 Task: Select the audio device "wavemapper" in WaveOut audio output.
Action: Mouse moved to (107, 10)
Screenshot: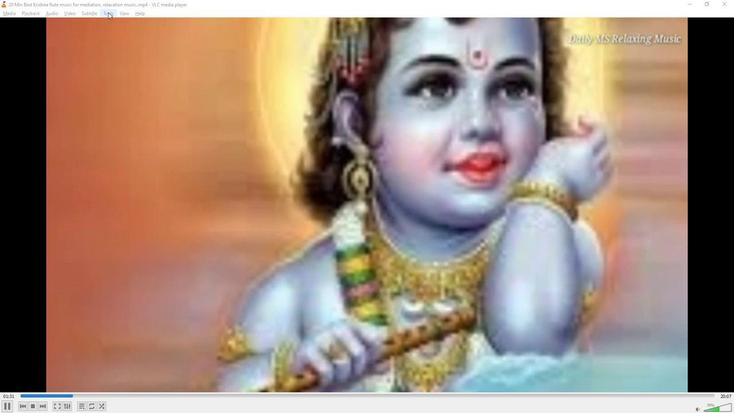 
Action: Mouse pressed left at (107, 10)
Screenshot: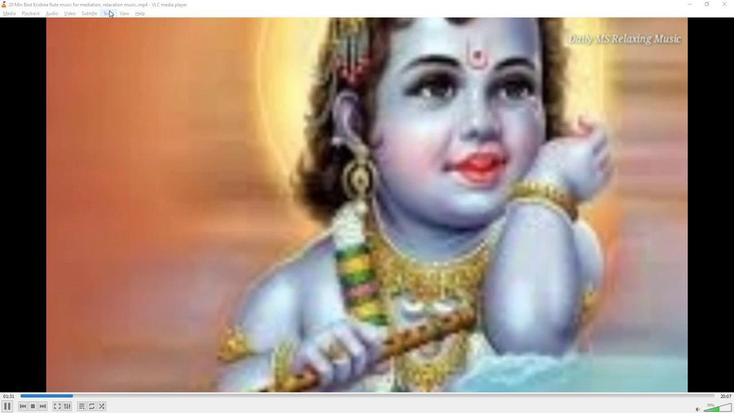 
Action: Mouse moved to (106, 104)
Screenshot: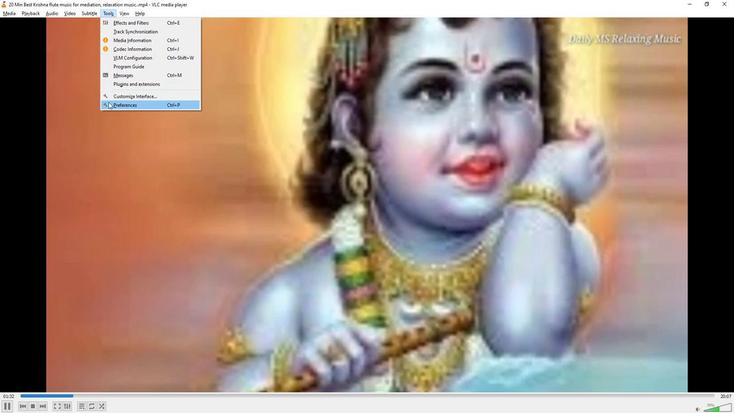 
Action: Mouse pressed left at (106, 104)
Screenshot: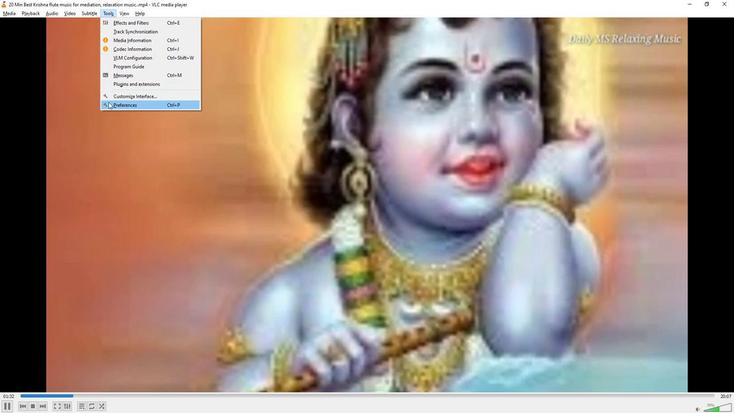 
Action: Mouse moved to (242, 340)
Screenshot: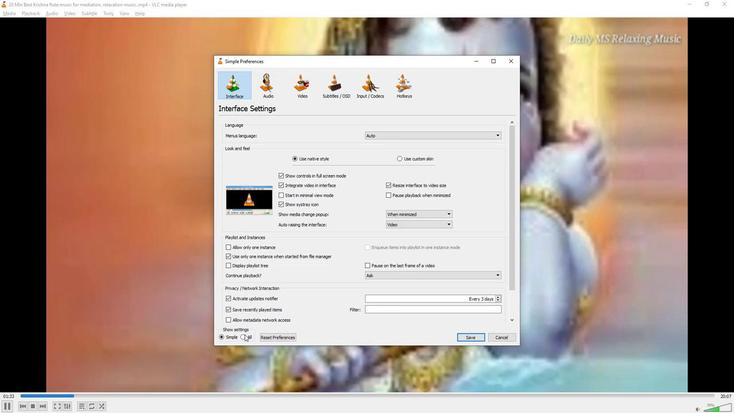 
Action: Mouse pressed left at (242, 340)
Screenshot: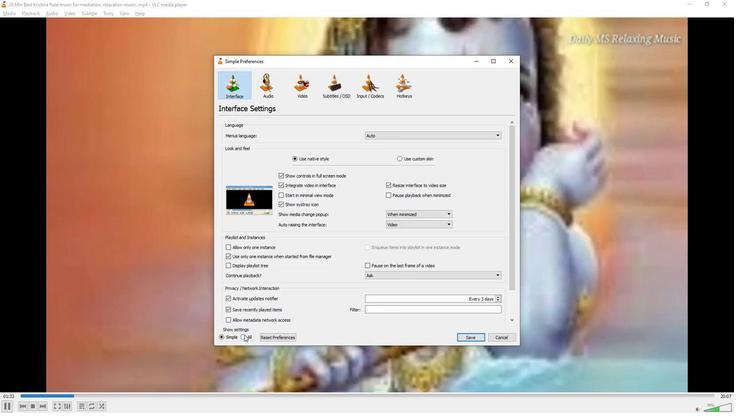 
Action: Mouse moved to (230, 175)
Screenshot: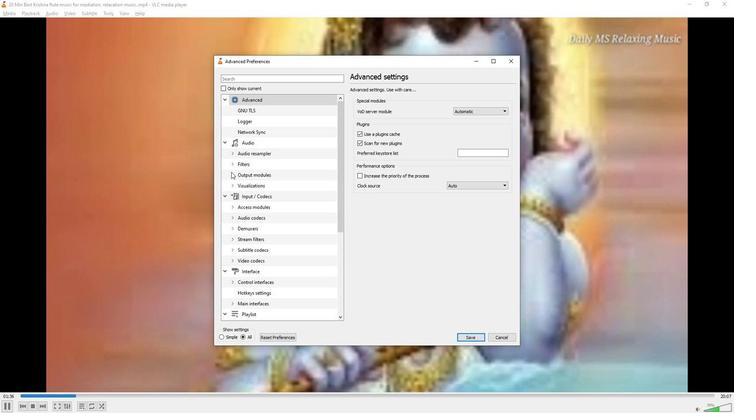 
Action: Mouse pressed left at (230, 175)
Screenshot: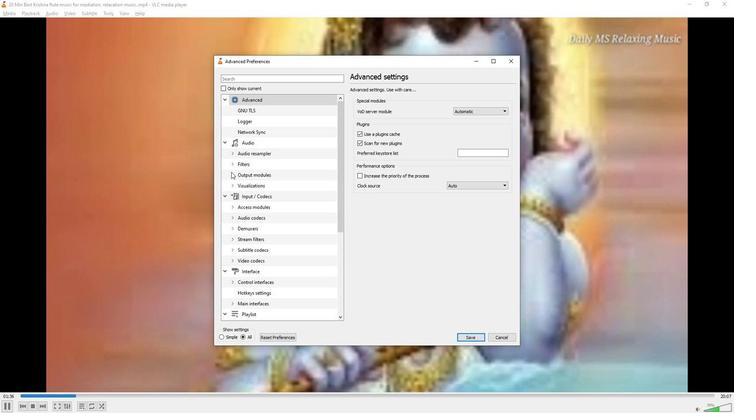 
Action: Mouse moved to (249, 219)
Screenshot: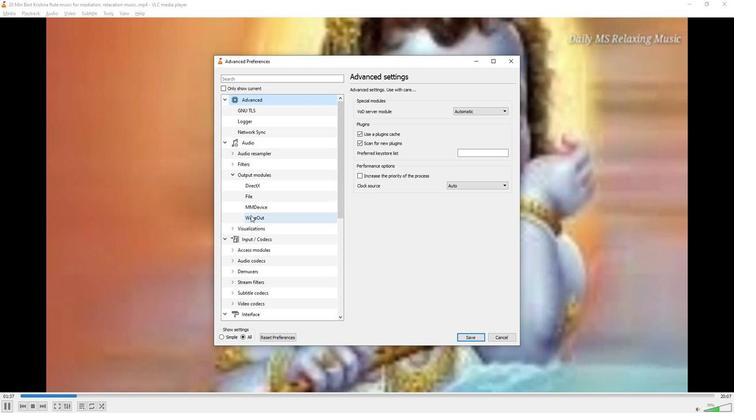 
Action: Mouse pressed left at (249, 219)
Screenshot: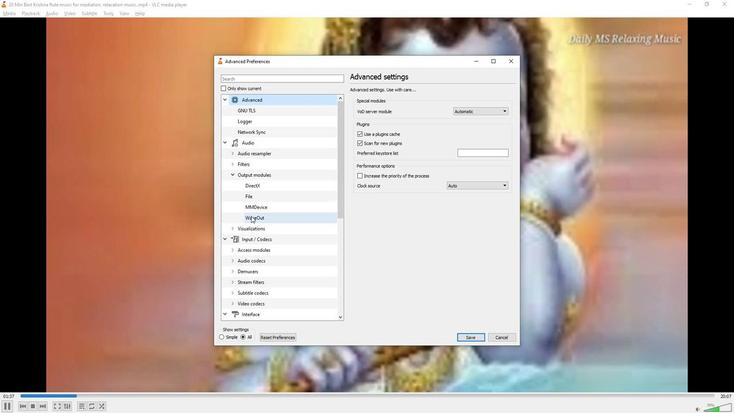 
Action: Mouse moved to (475, 103)
Screenshot: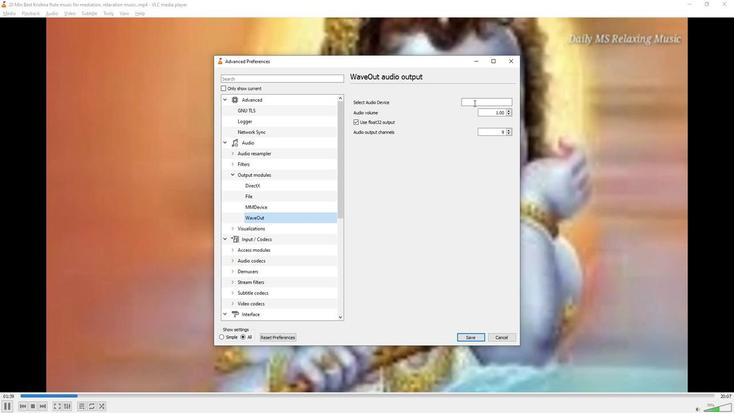 
Action: Mouse pressed left at (475, 103)
Screenshot: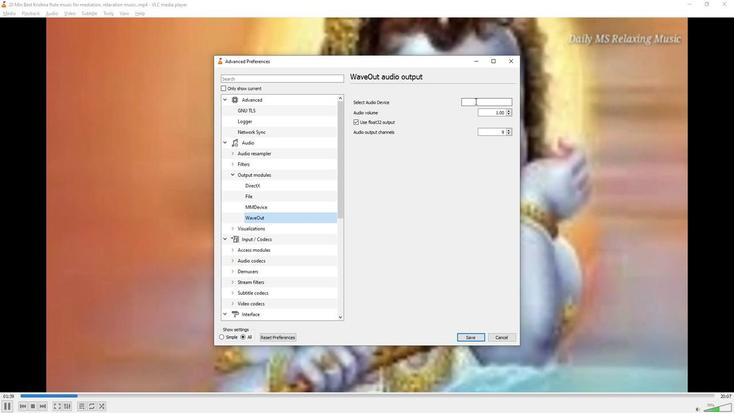 
Action: Mouse moved to (477, 99)
Screenshot: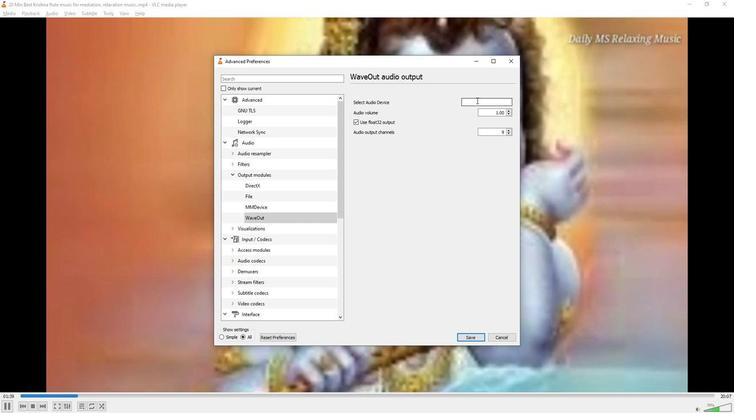 
Action: Key pressed wavemapper
Screenshot: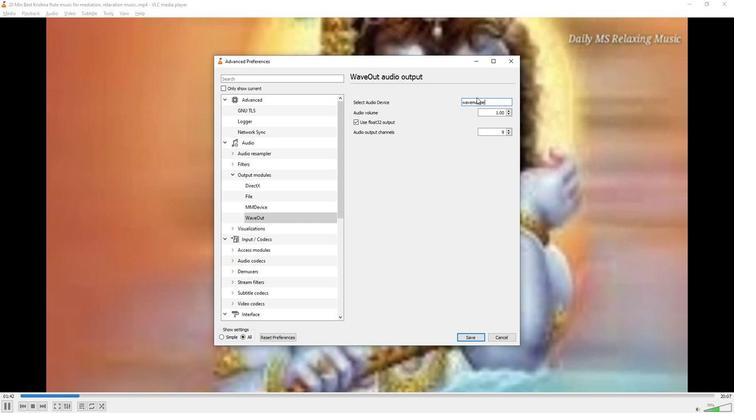 
Action: Mouse moved to (451, 163)
Screenshot: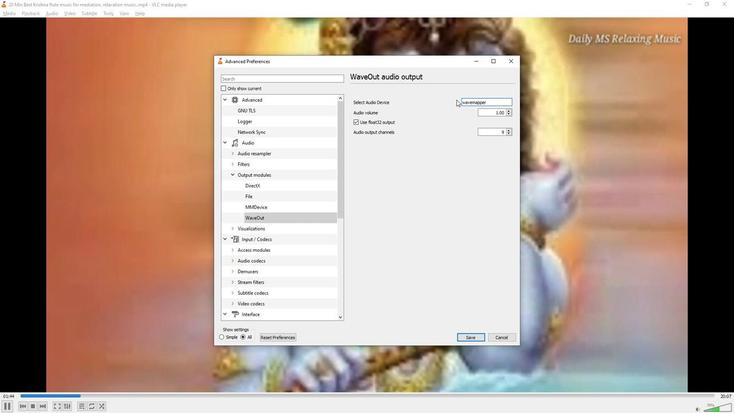 
